 Task: Create a due date automation trigger when advanced on, 2 working days after a card is due add dates not starting this week at 11:00 AM.
Action: Mouse moved to (1129, 89)
Screenshot: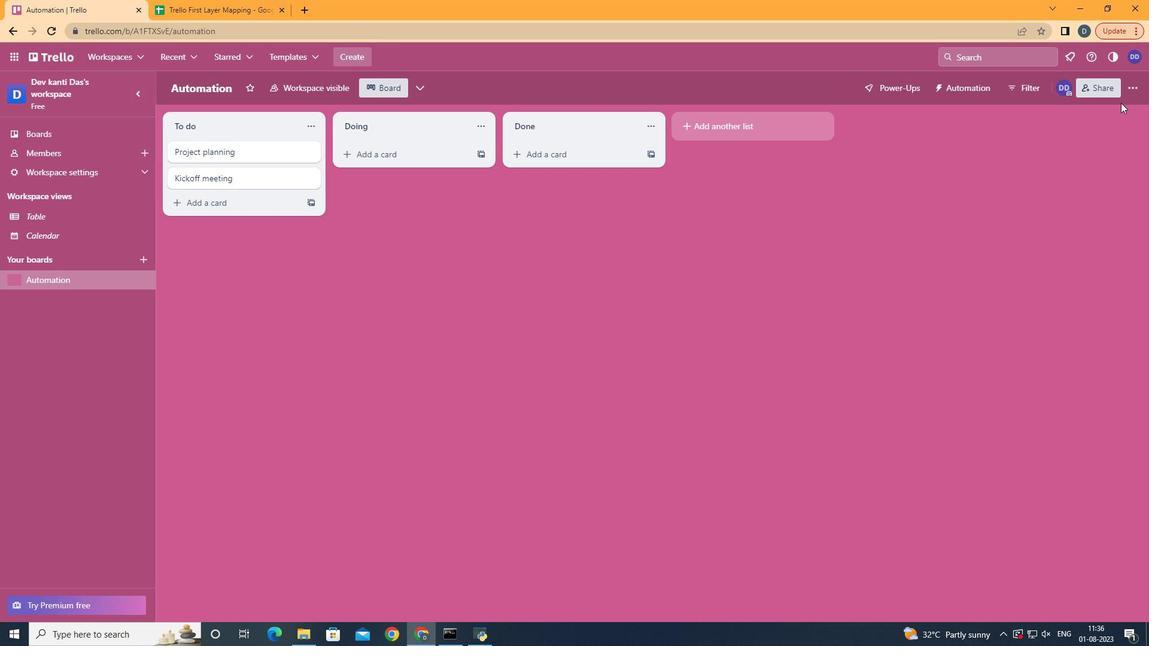 
Action: Mouse pressed left at (1129, 89)
Screenshot: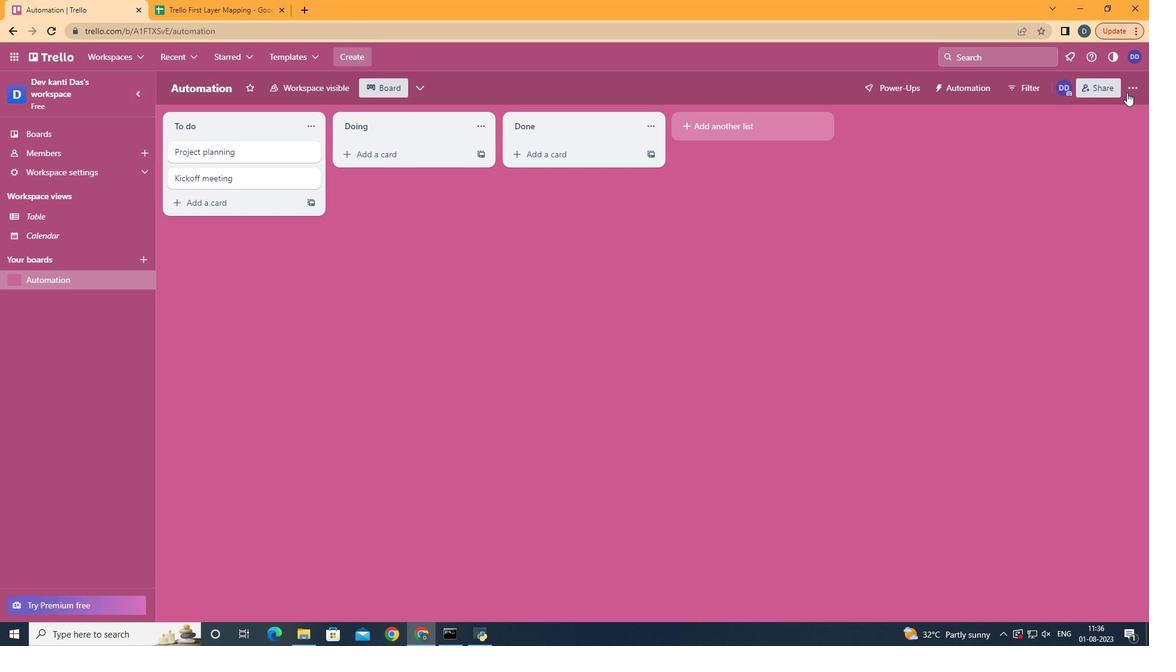
Action: Mouse moved to (1064, 249)
Screenshot: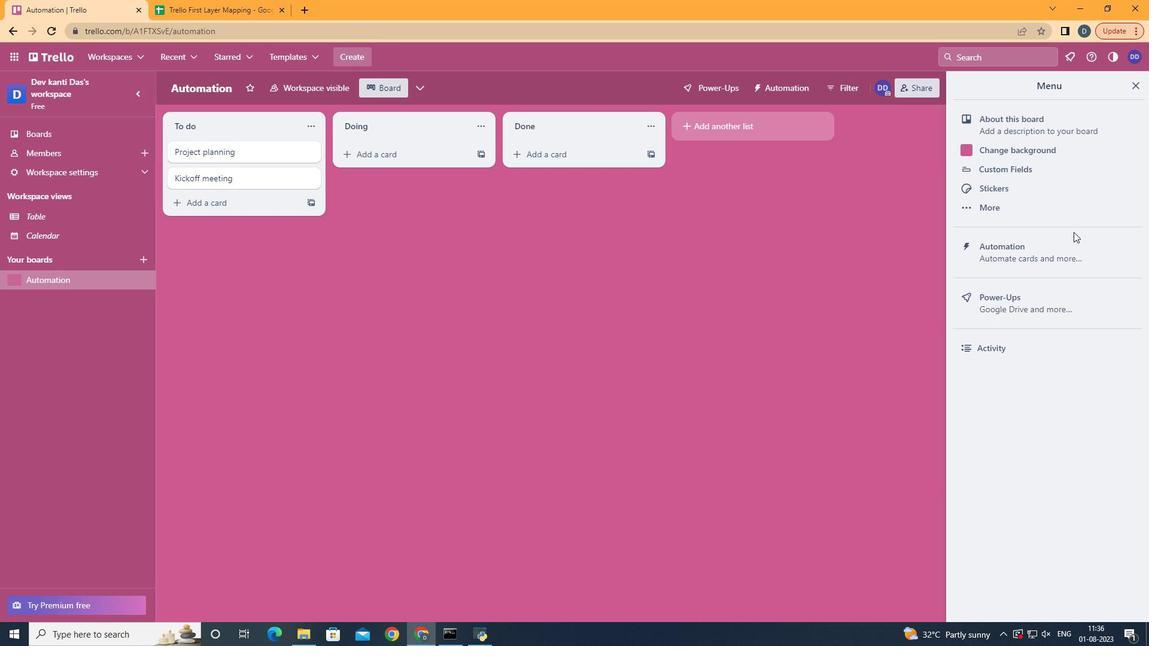 
Action: Mouse pressed left at (1064, 249)
Screenshot: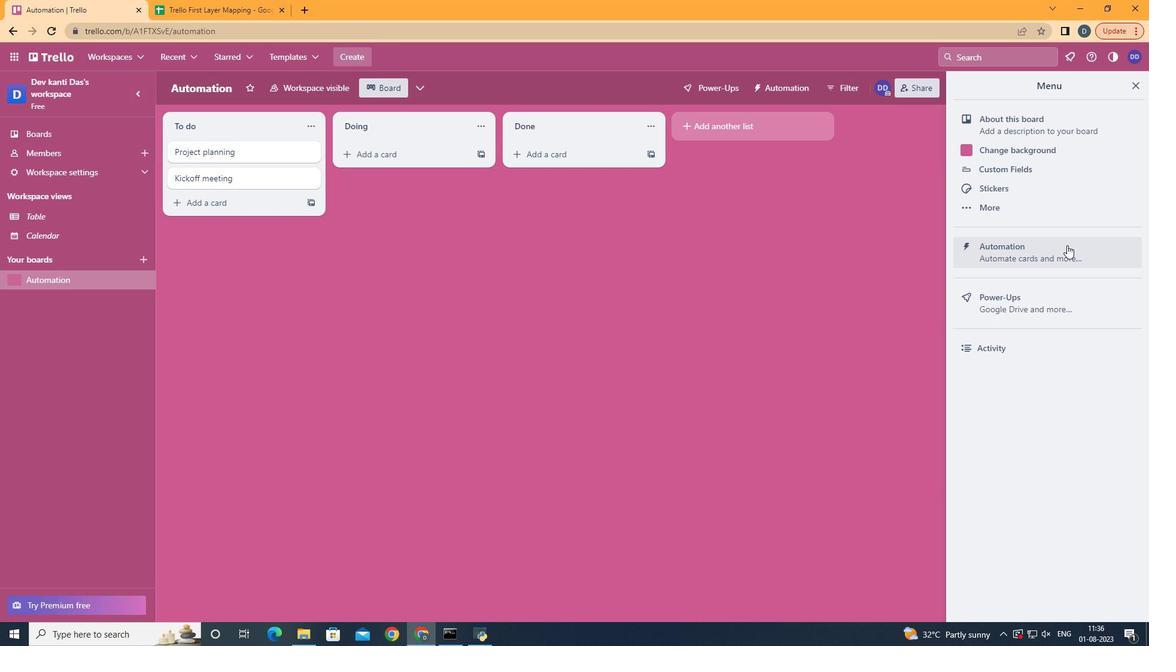 
Action: Mouse moved to (252, 240)
Screenshot: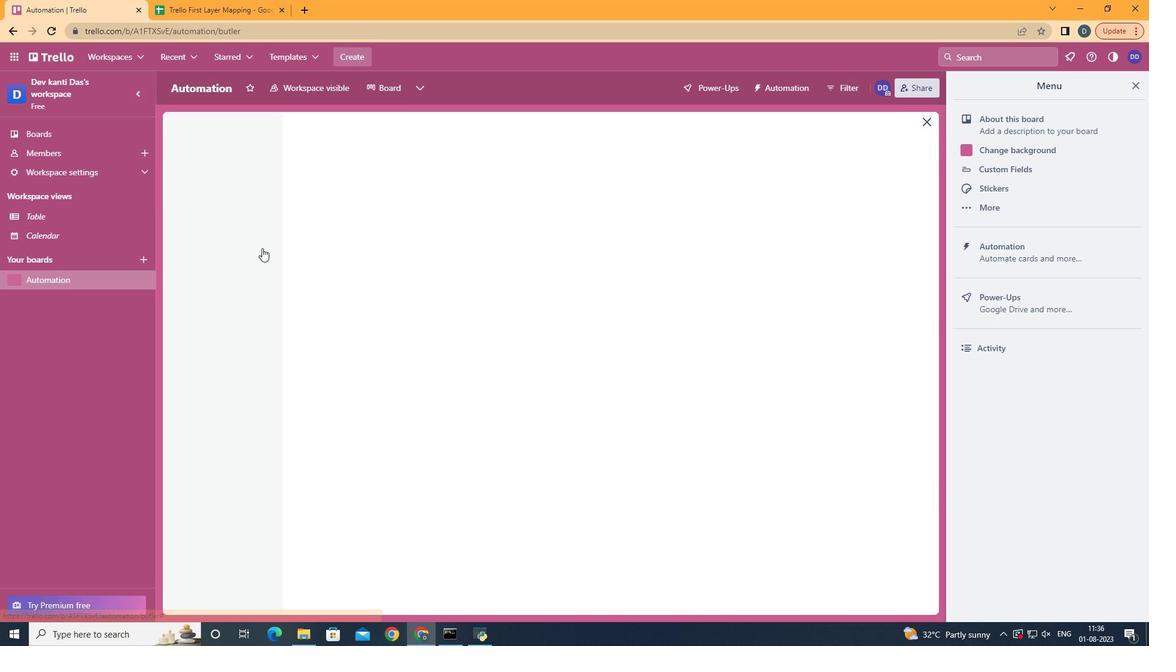 
Action: Mouse pressed left at (252, 240)
Screenshot: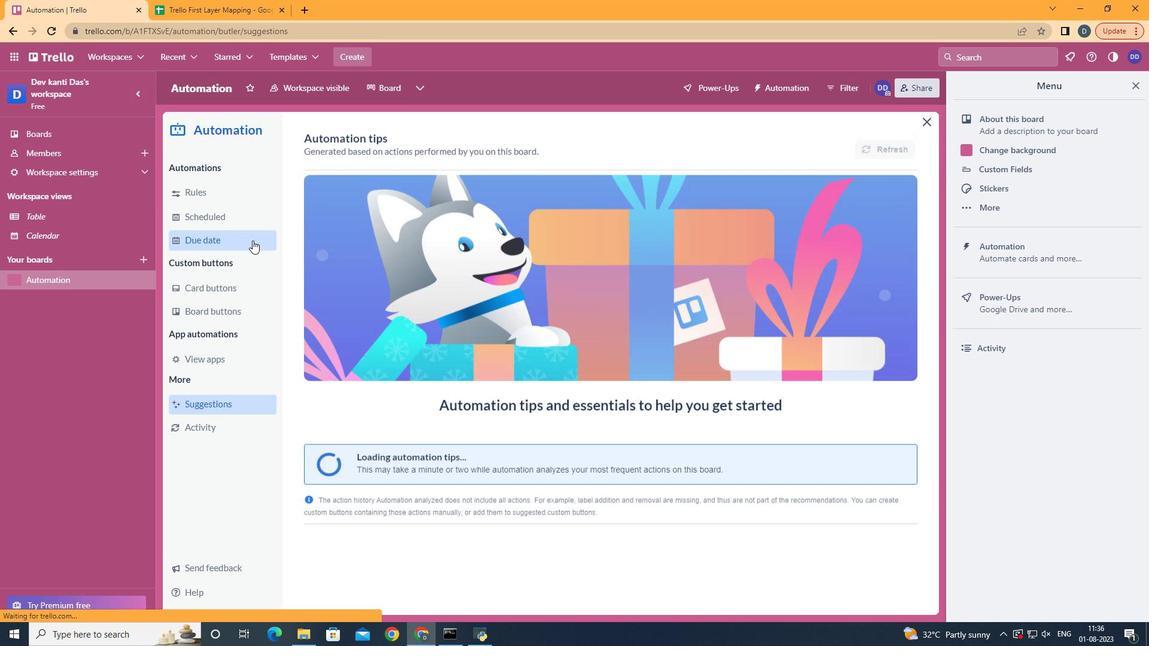
Action: Mouse moved to (841, 142)
Screenshot: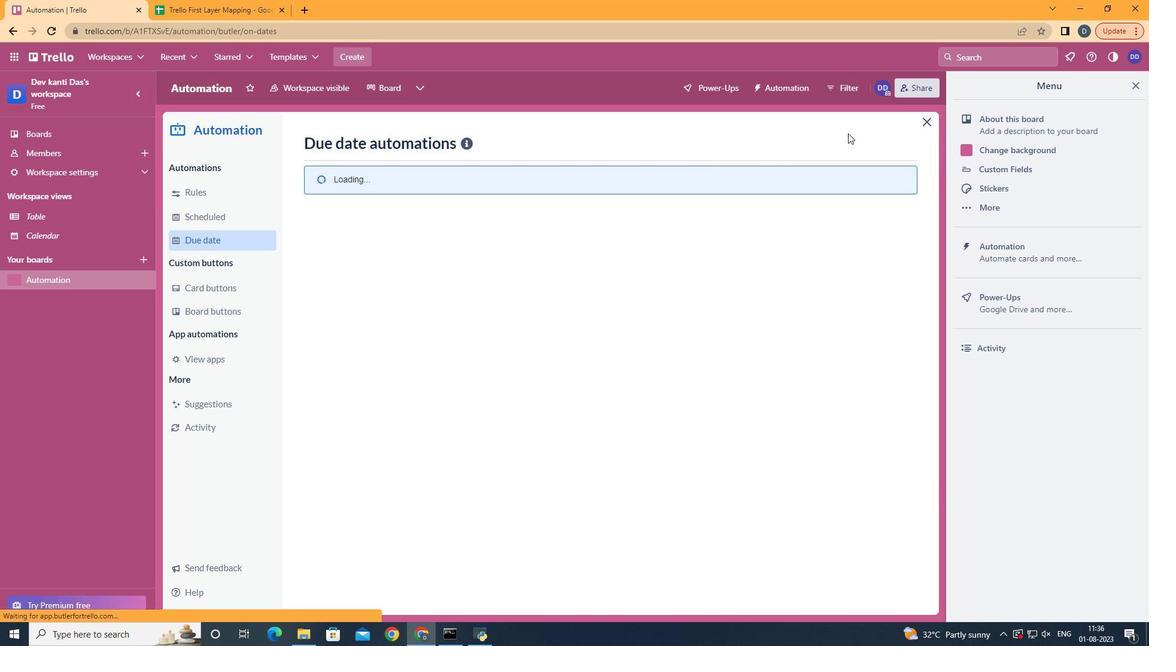 
Action: Mouse pressed left at (841, 142)
Screenshot: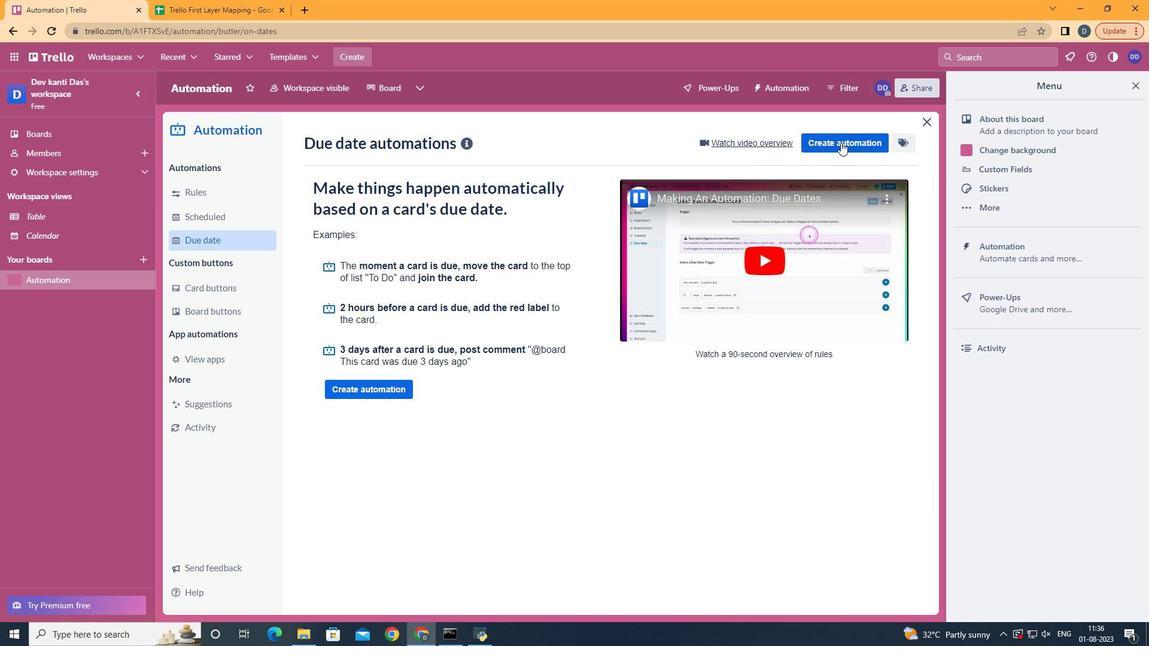 
Action: Mouse moved to (598, 251)
Screenshot: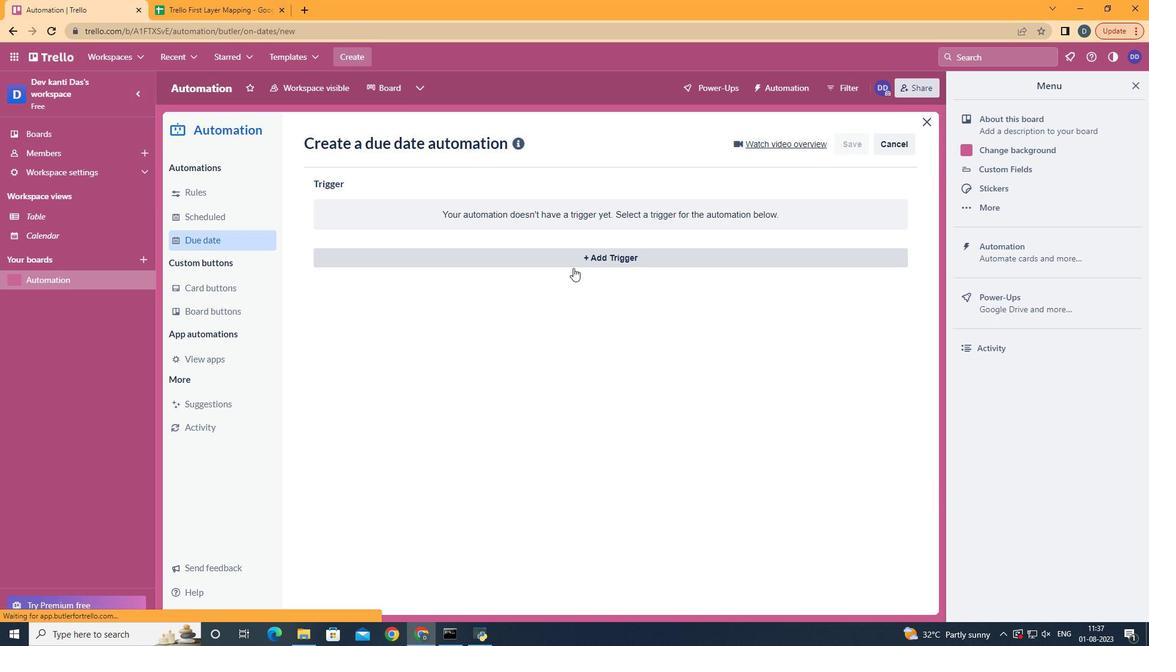 
Action: Mouse pressed left at (598, 251)
Screenshot: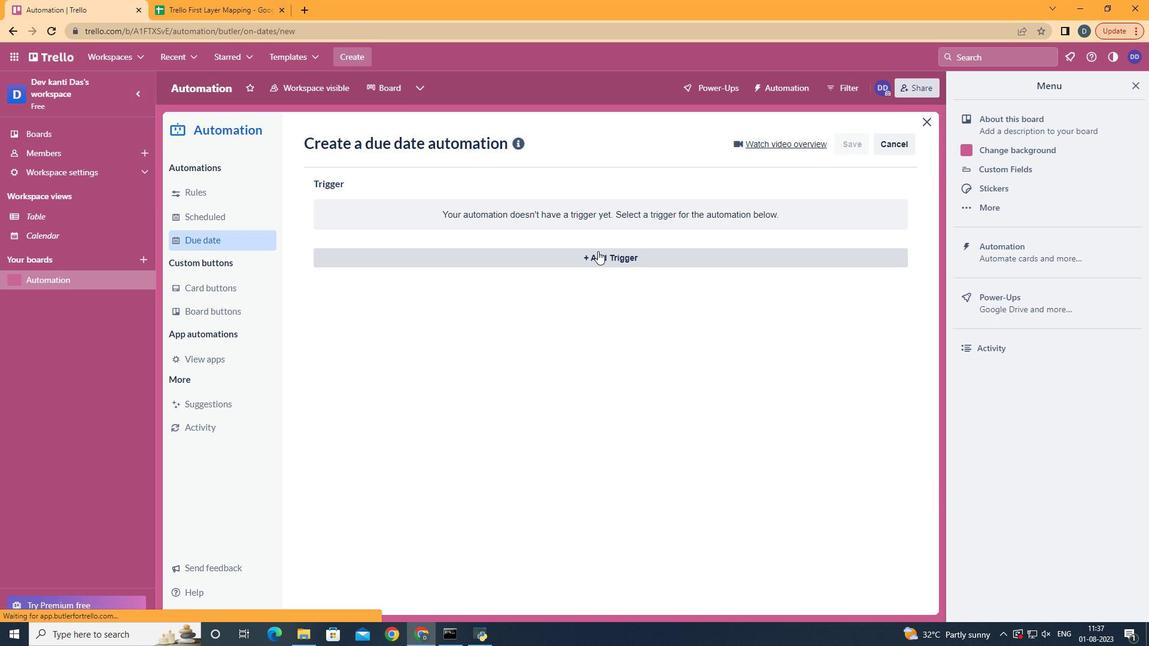 
Action: Mouse moved to (396, 492)
Screenshot: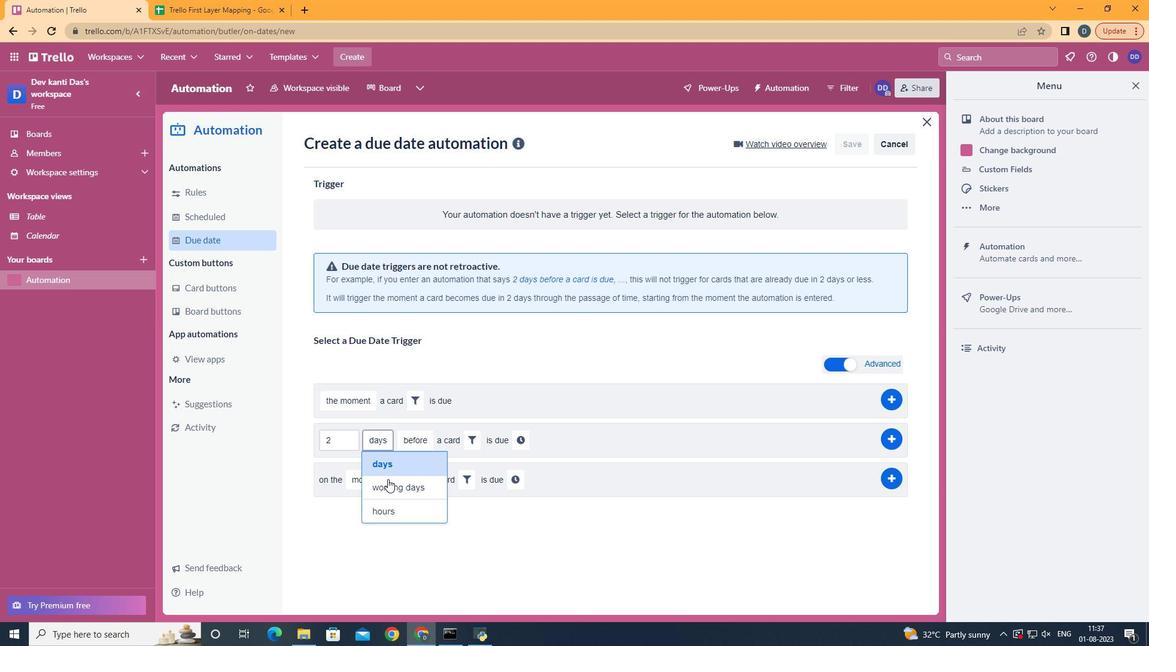 
Action: Mouse pressed left at (396, 492)
Screenshot: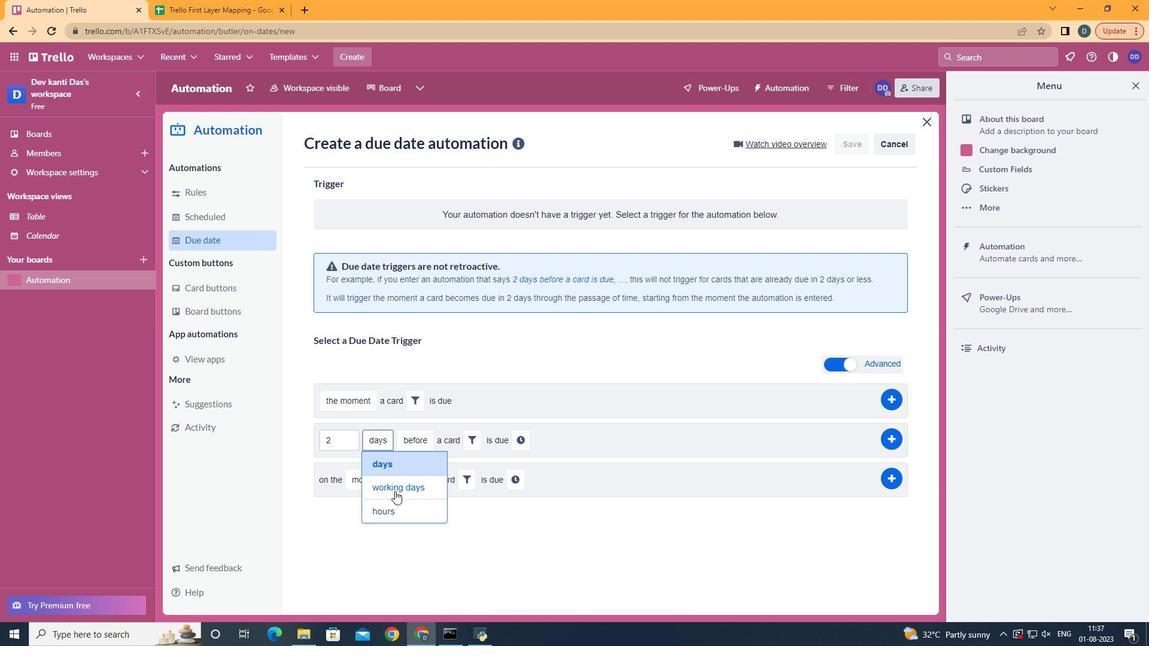 
Action: Mouse moved to (456, 481)
Screenshot: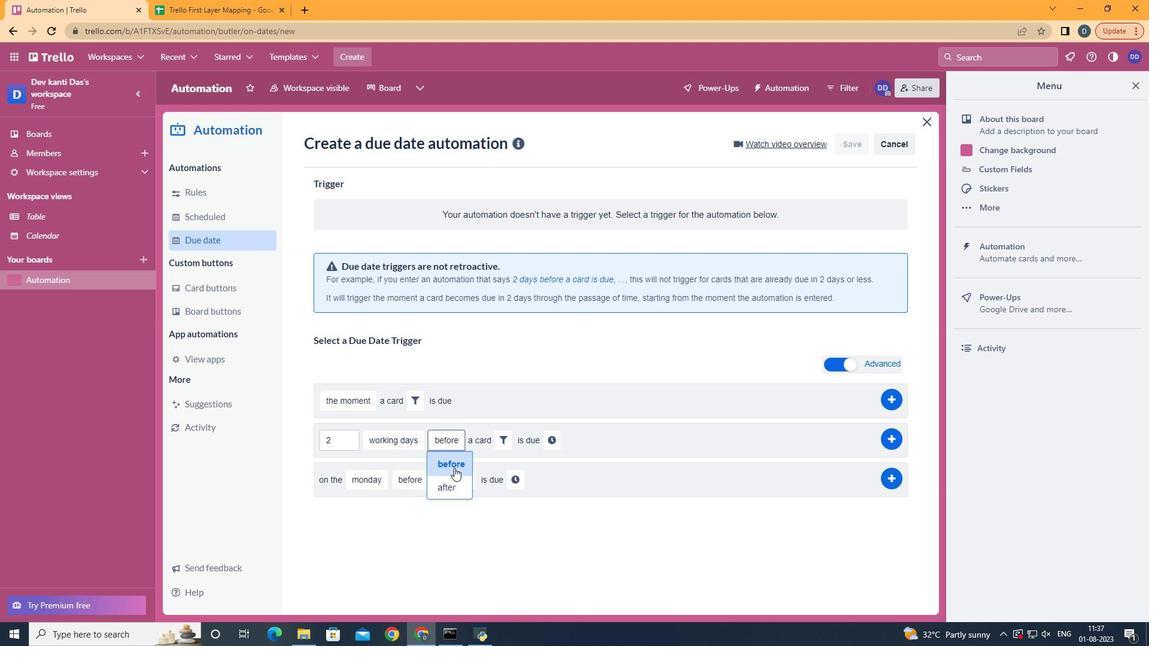 
Action: Mouse pressed left at (456, 481)
Screenshot: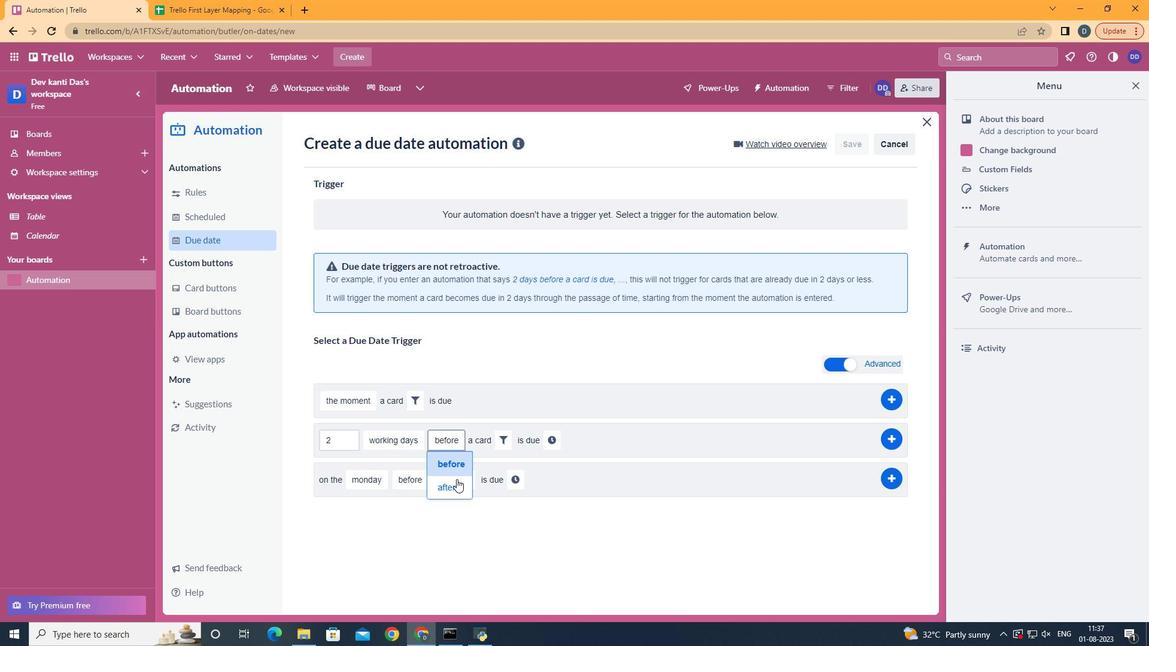 
Action: Mouse moved to (504, 443)
Screenshot: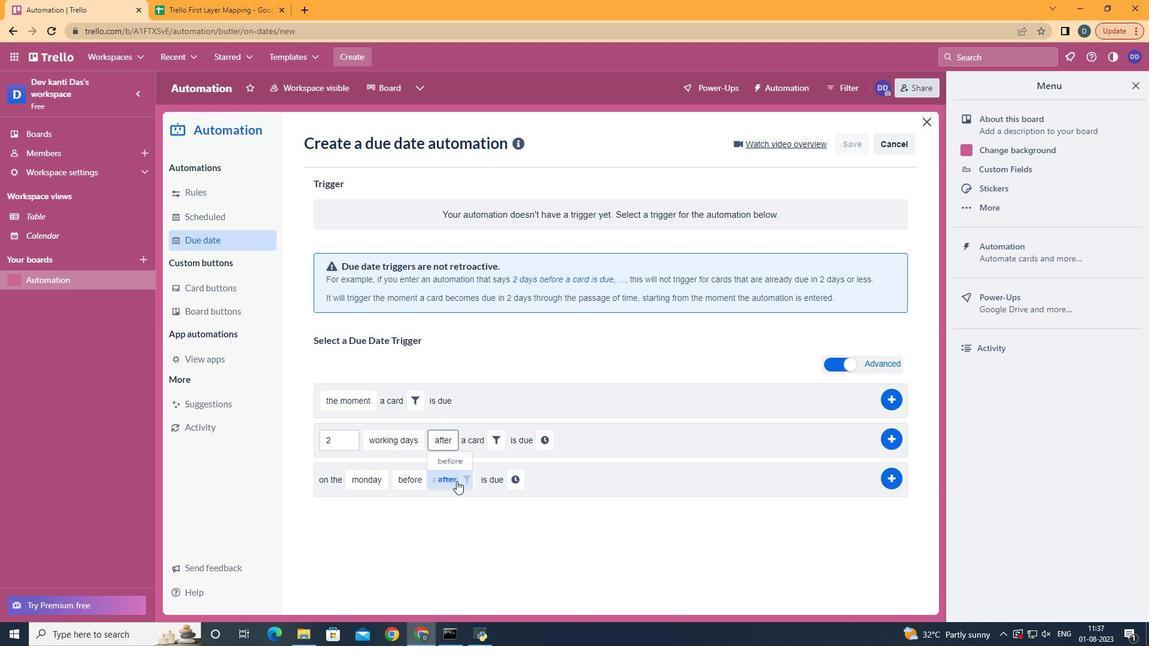 
Action: Mouse pressed left at (504, 443)
Screenshot: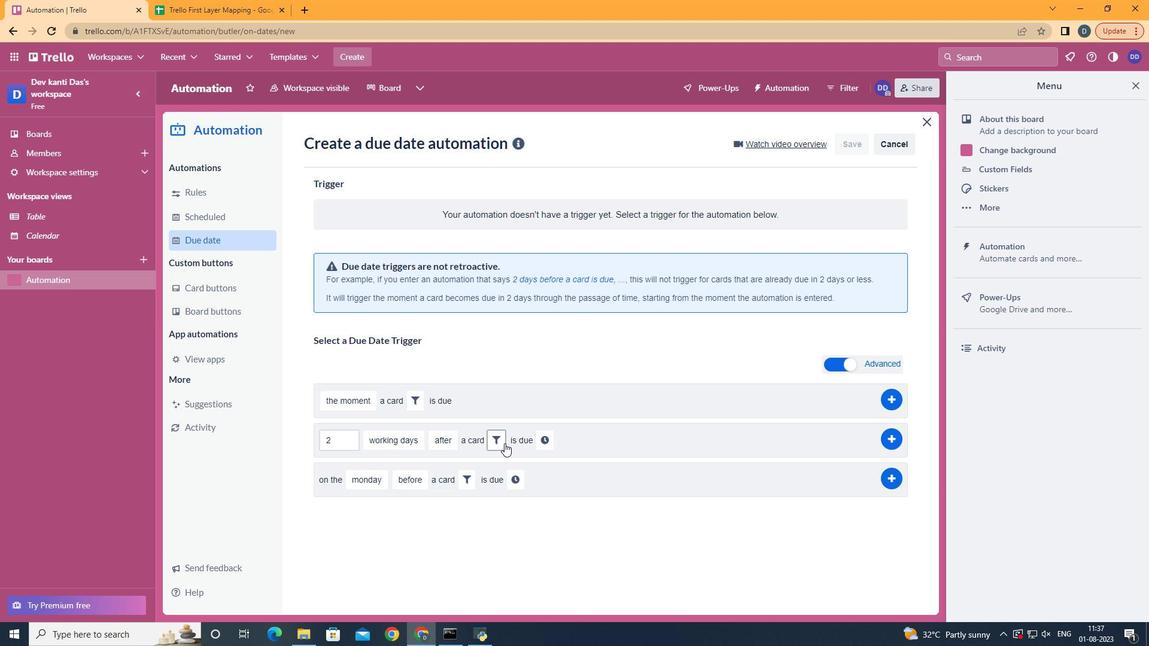 
Action: Mouse moved to (566, 477)
Screenshot: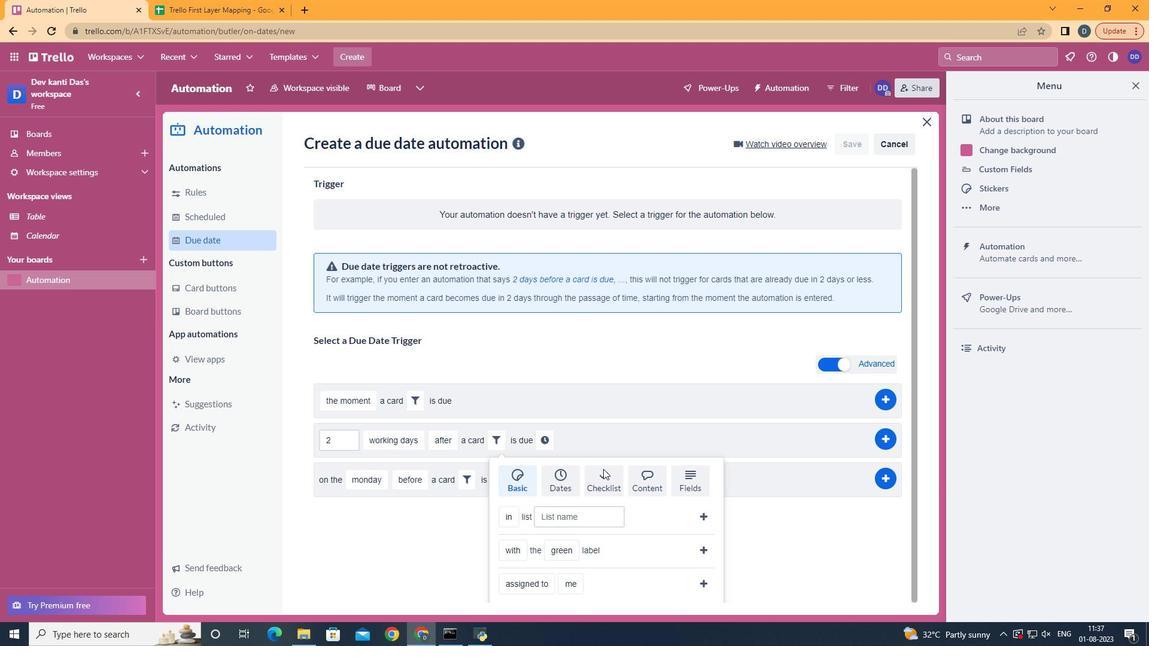 
Action: Mouse pressed left at (566, 477)
Screenshot: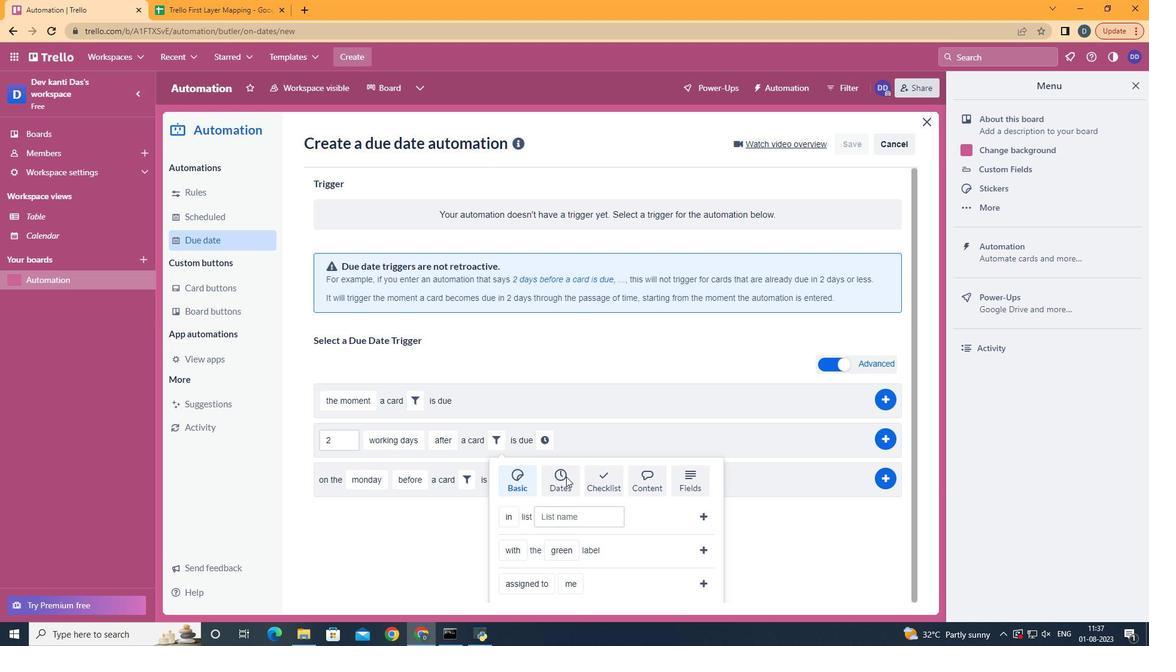 
Action: Mouse scrolled (566, 476) with delta (0, 0)
Screenshot: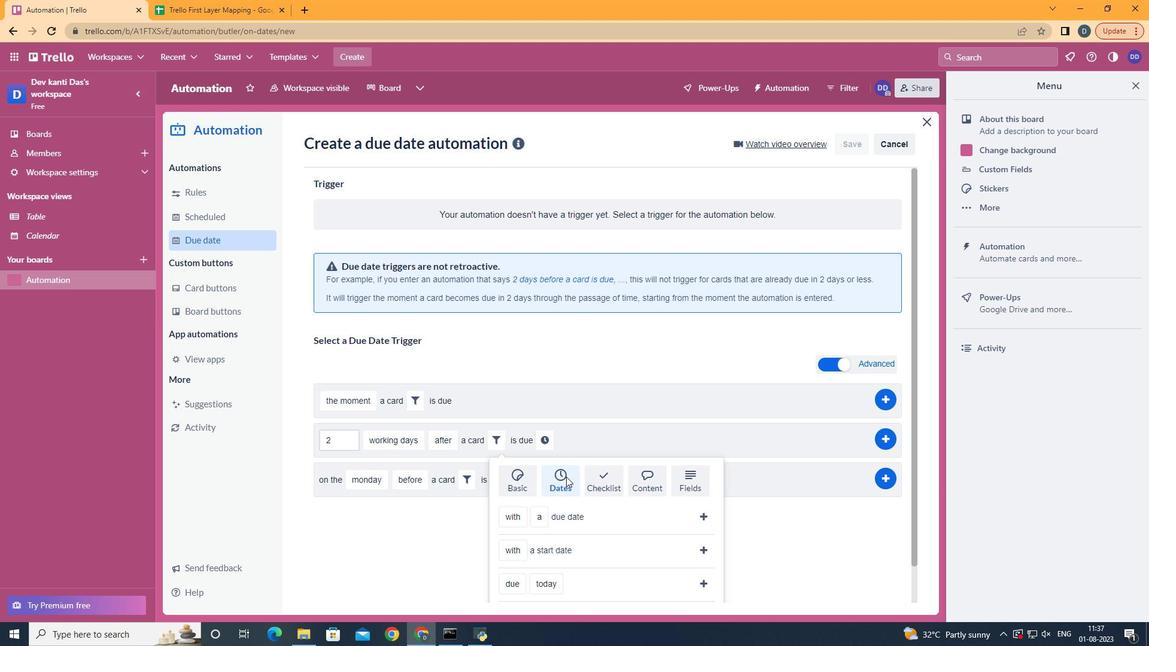 
Action: Mouse scrolled (566, 476) with delta (0, 0)
Screenshot: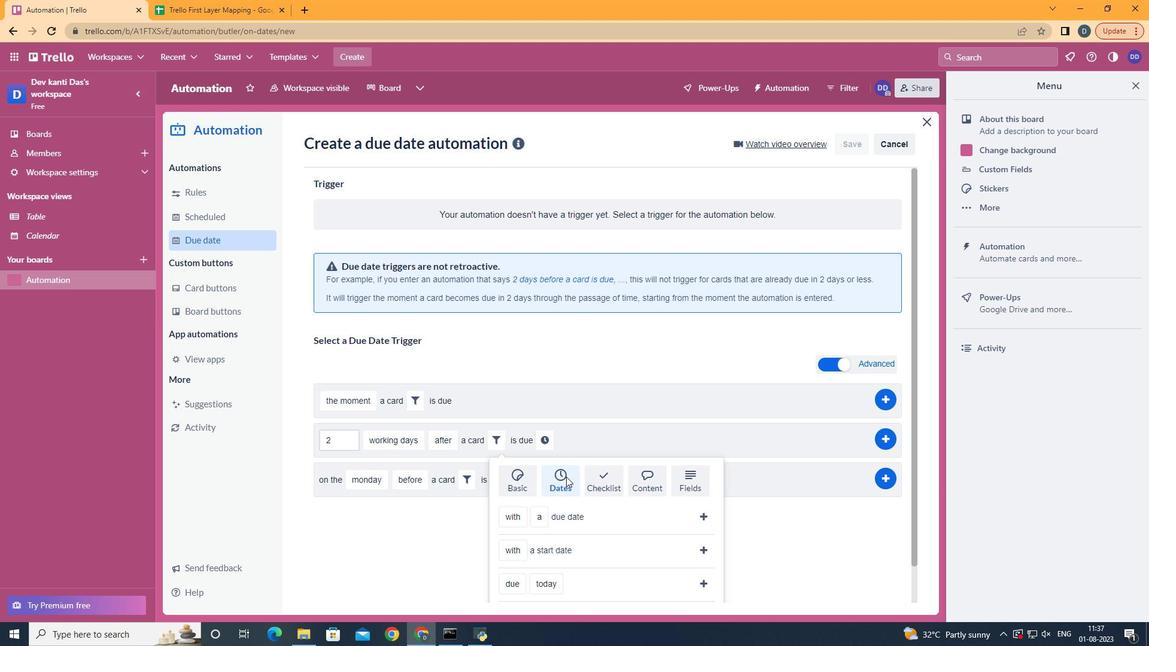 
Action: Mouse scrolled (566, 476) with delta (0, 0)
Screenshot: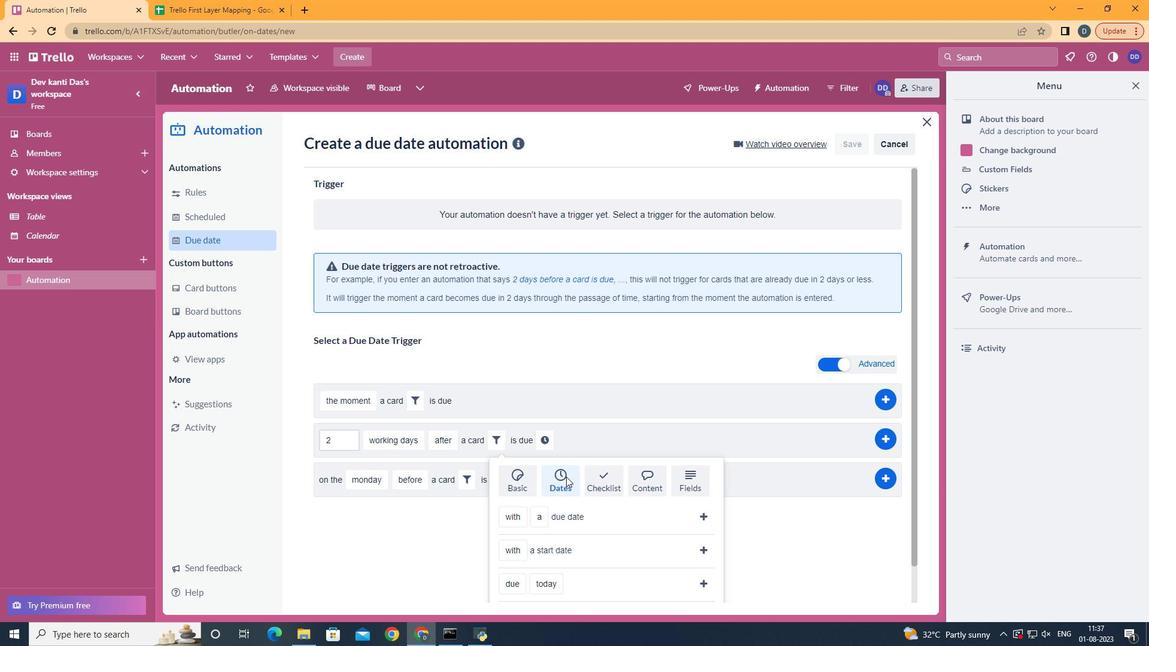 
Action: Mouse scrolled (566, 476) with delta (0, 0)
Screenshot: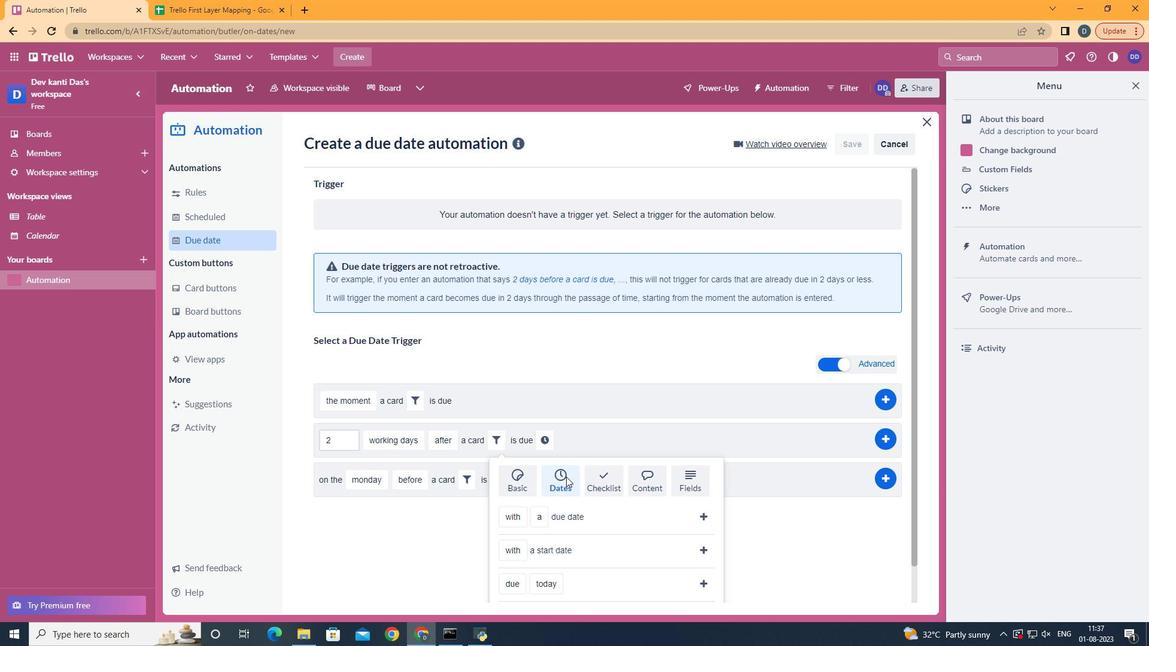 
Action: Mouse scrolled (566, 476) with delta (0, 0)
Screenshot: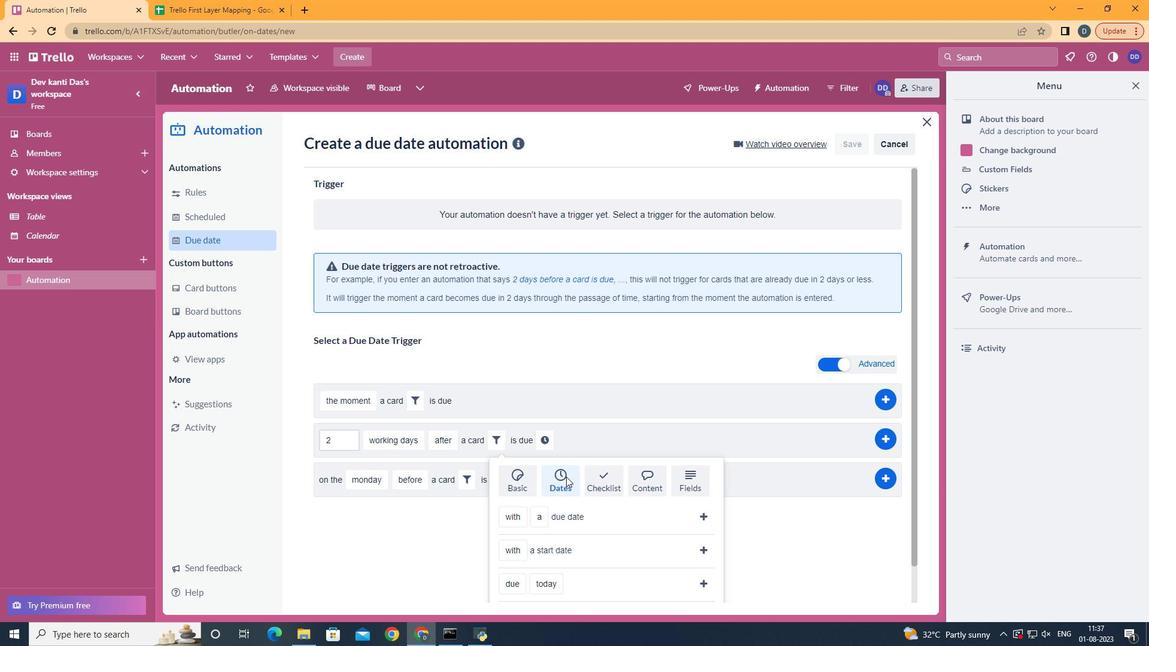 
Action: Mouse moved to (527, 520)
Screenshot: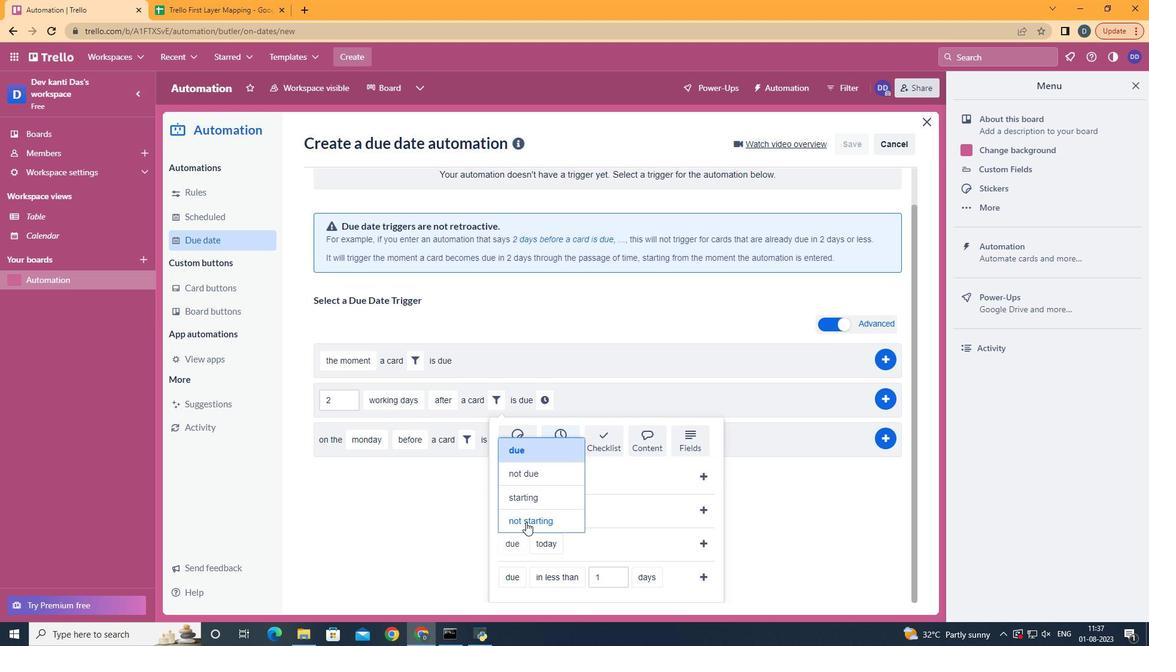 
Action: Mouse pressed left at (527, 520)
Screenshot: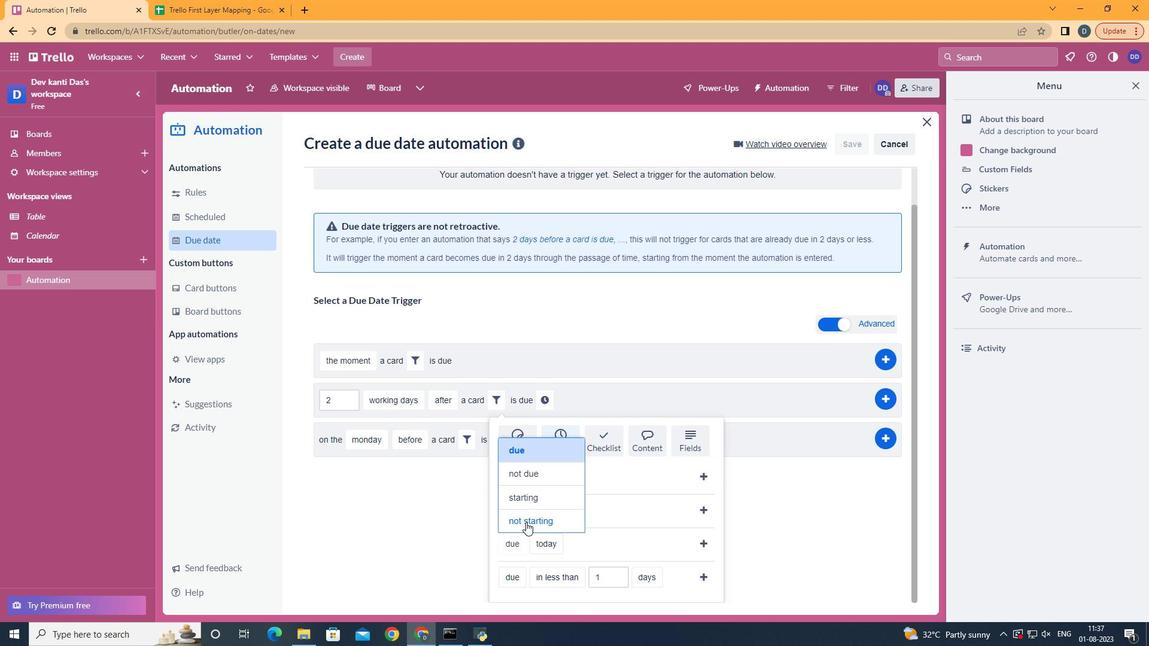 
Action: Mouse moved to (599, 444)
Screenshot: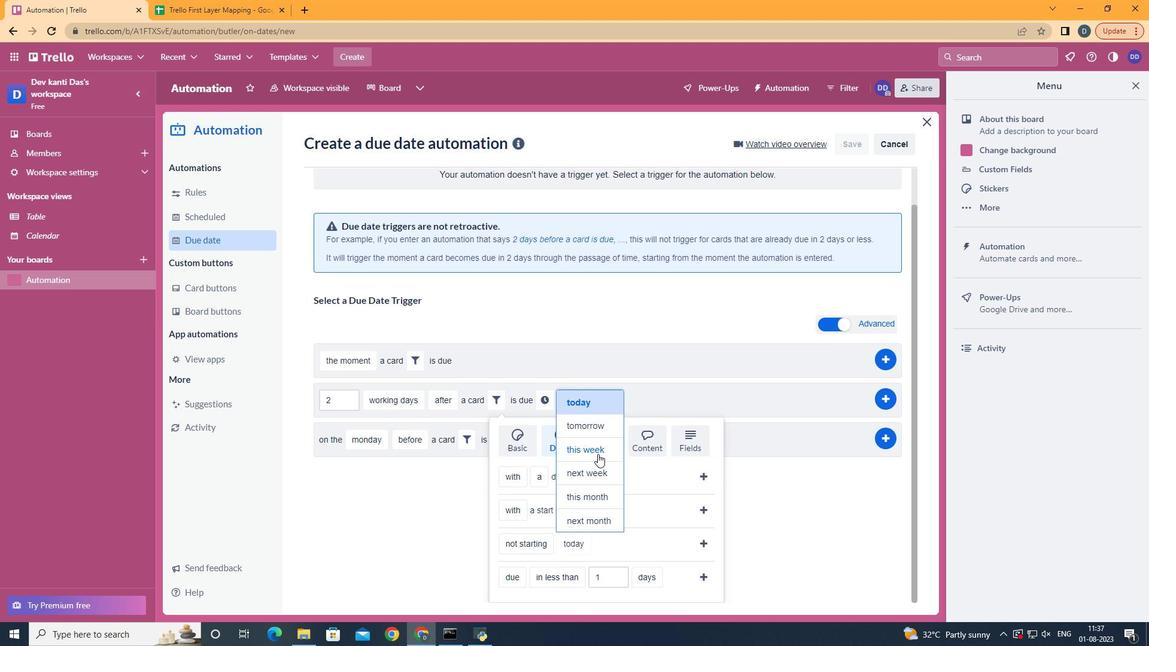 
Action: Mouse pressed left at (599, 444)
Screenshot: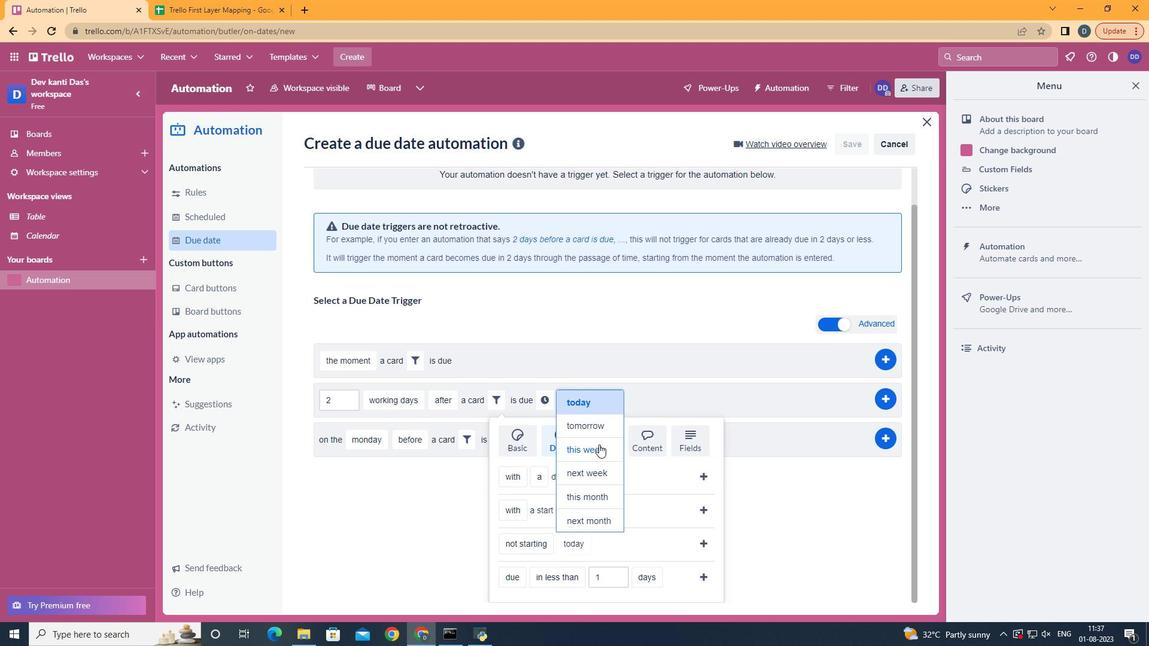 
Action: Mouse moved to (705, 544)
Screenshot: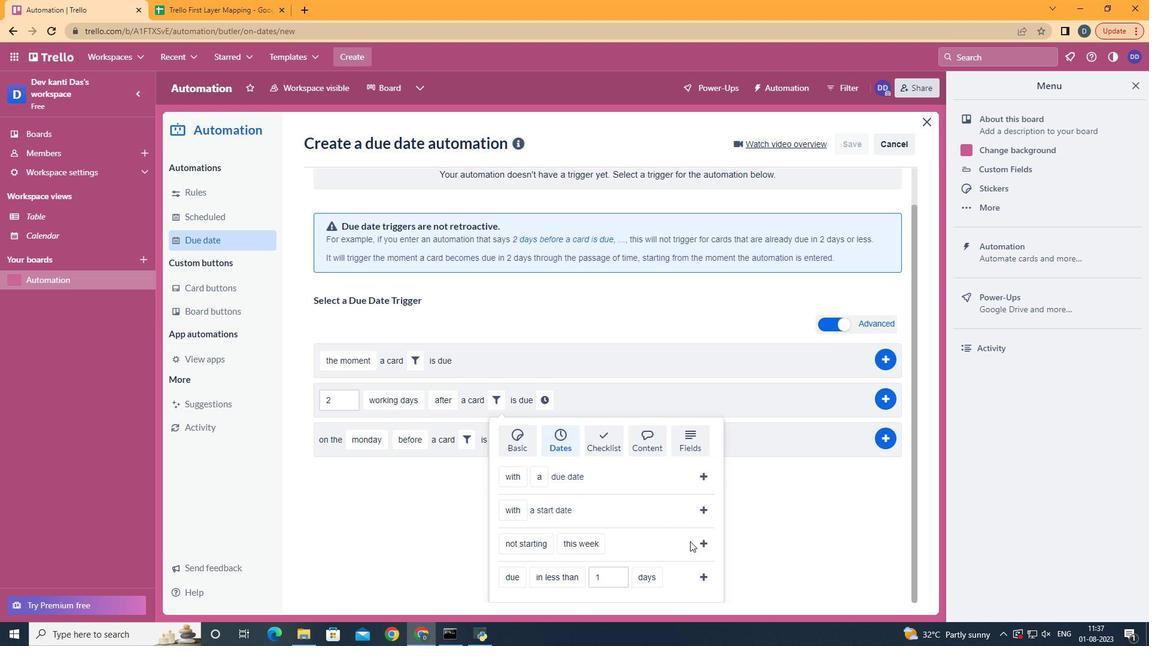 
Action: Mouse pressed left at (705, 544)
Screenshot: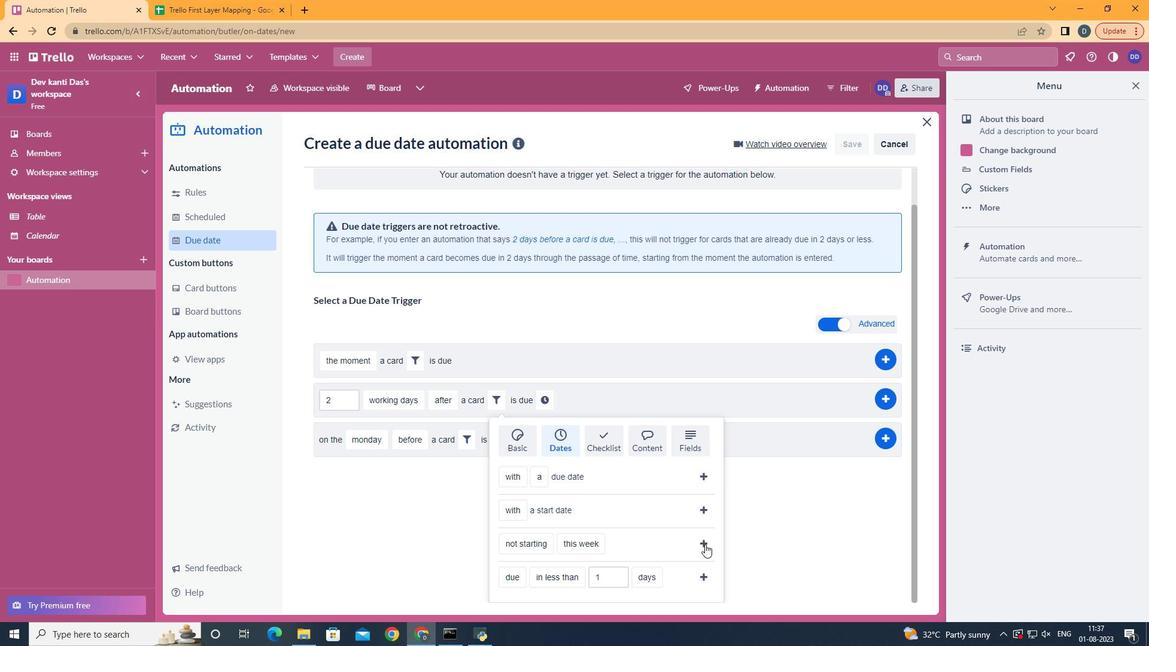
Action: Mouse moved to (653, 425)
Screenshot: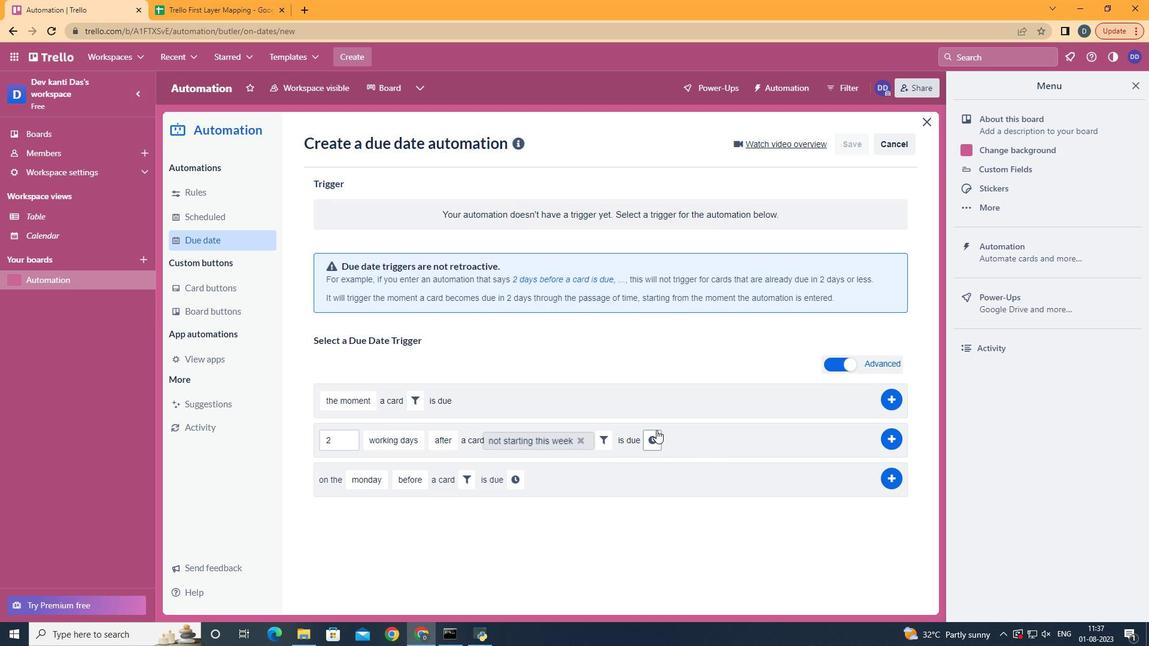 
Action: Mouse pressed left at (653, 425)
Screenshot: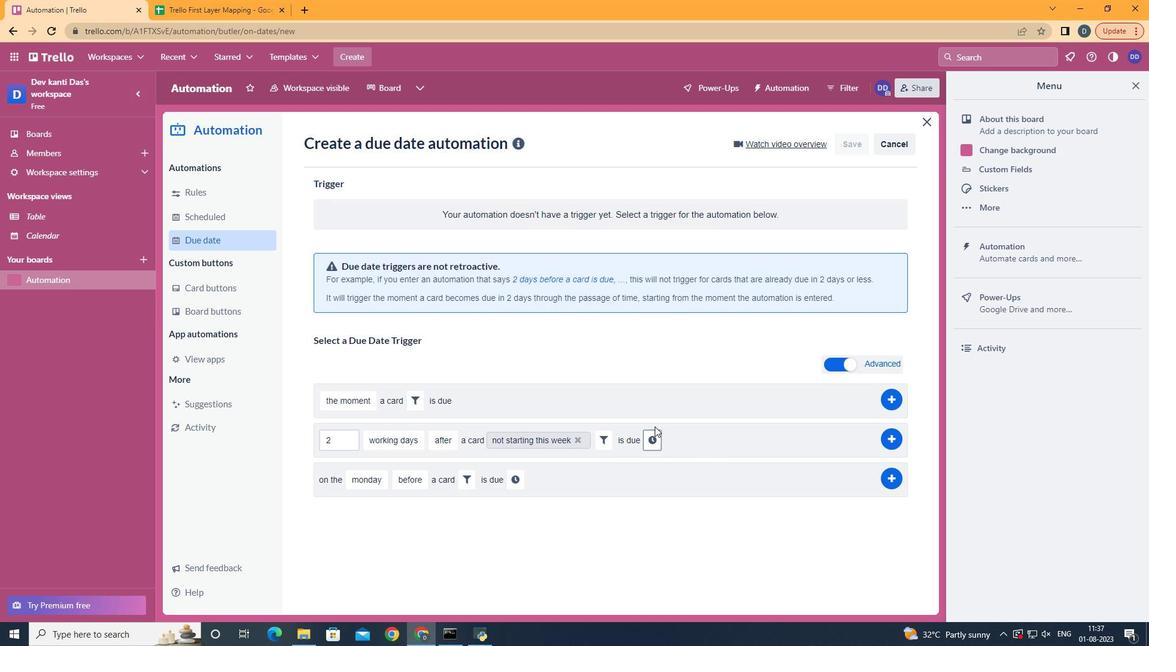 
Action: Mouse moved to (657, 433)
Screenshot: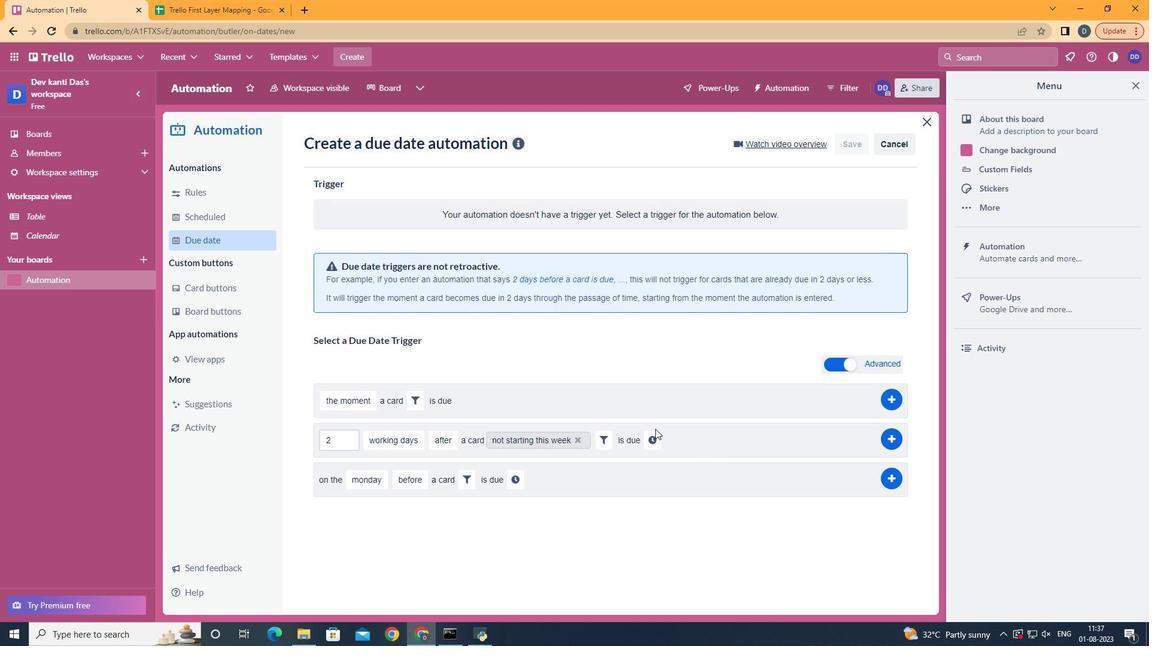 
Action: Mouse pressed left at (657, 433)
Screenshot: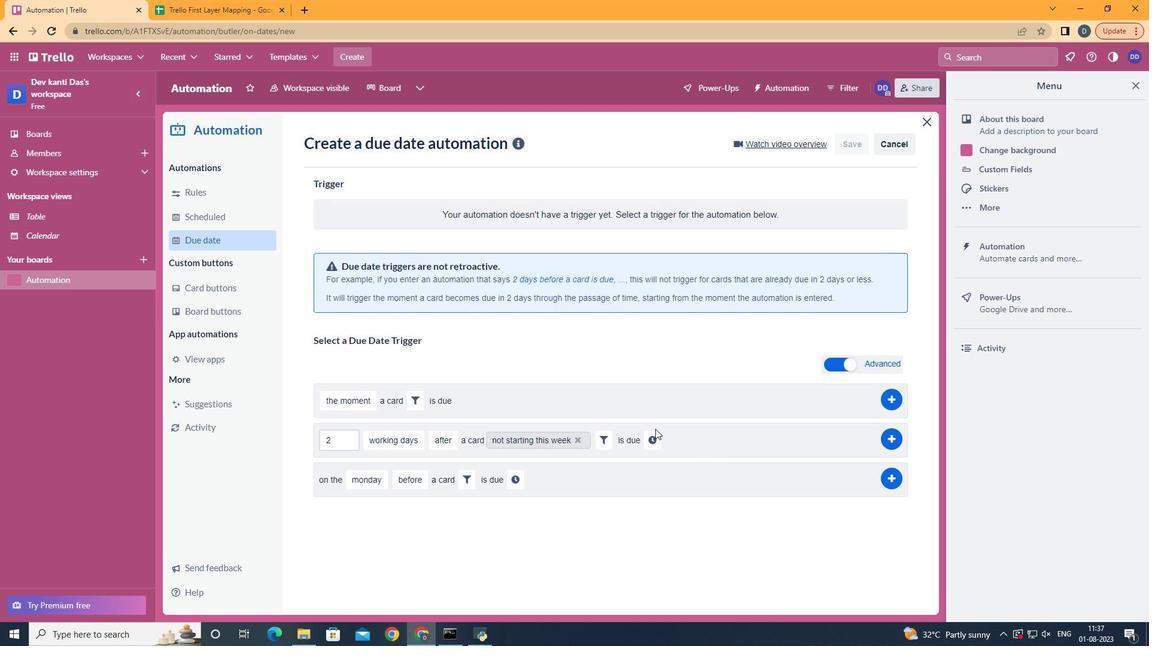 
Action: Mouse moved to (732, 439)
Screenshot: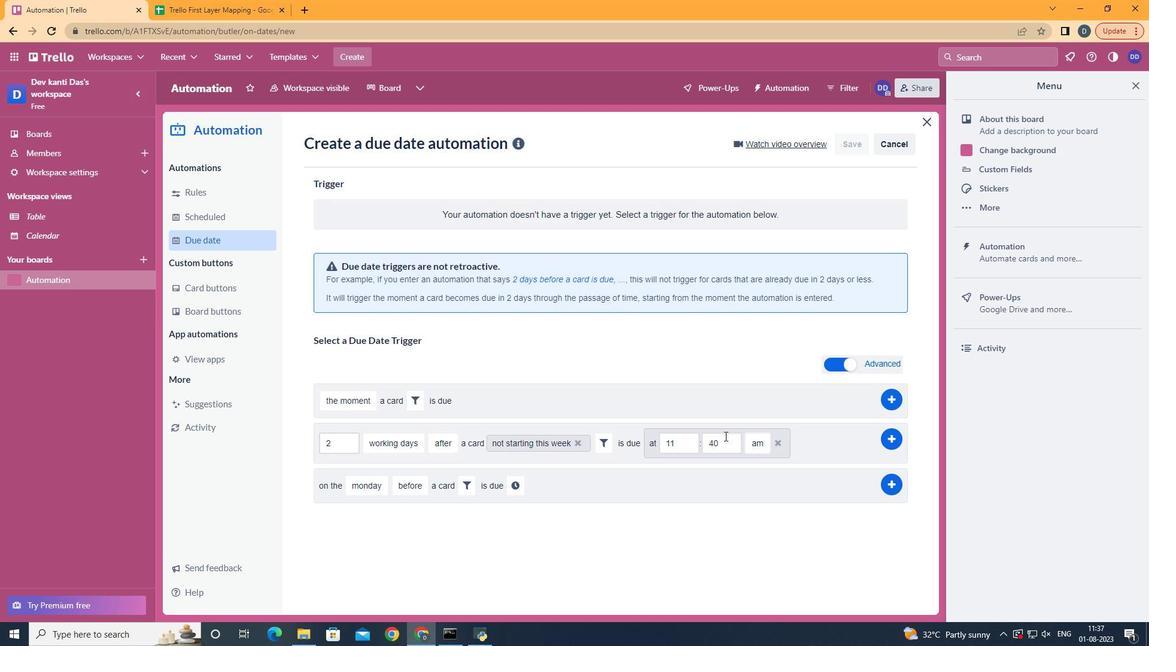 
Action: Mouse pressed left at (732, 439)
Screenshot: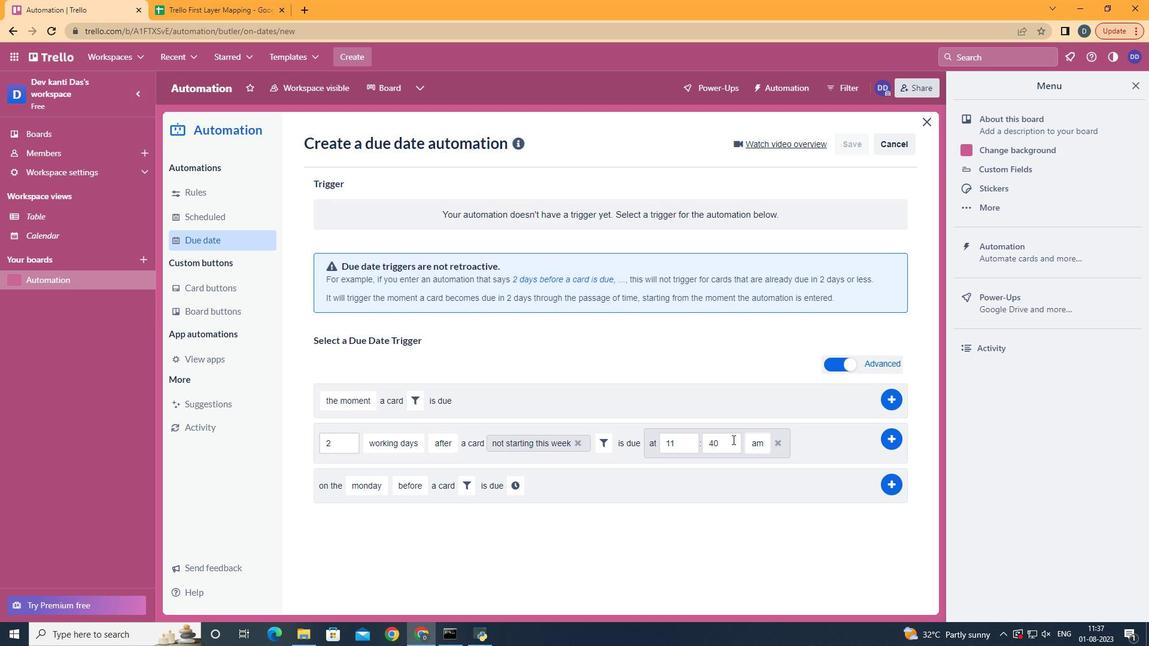 
Action: Key pressed <Key.backspace><Key.backspace>00
Screenshot: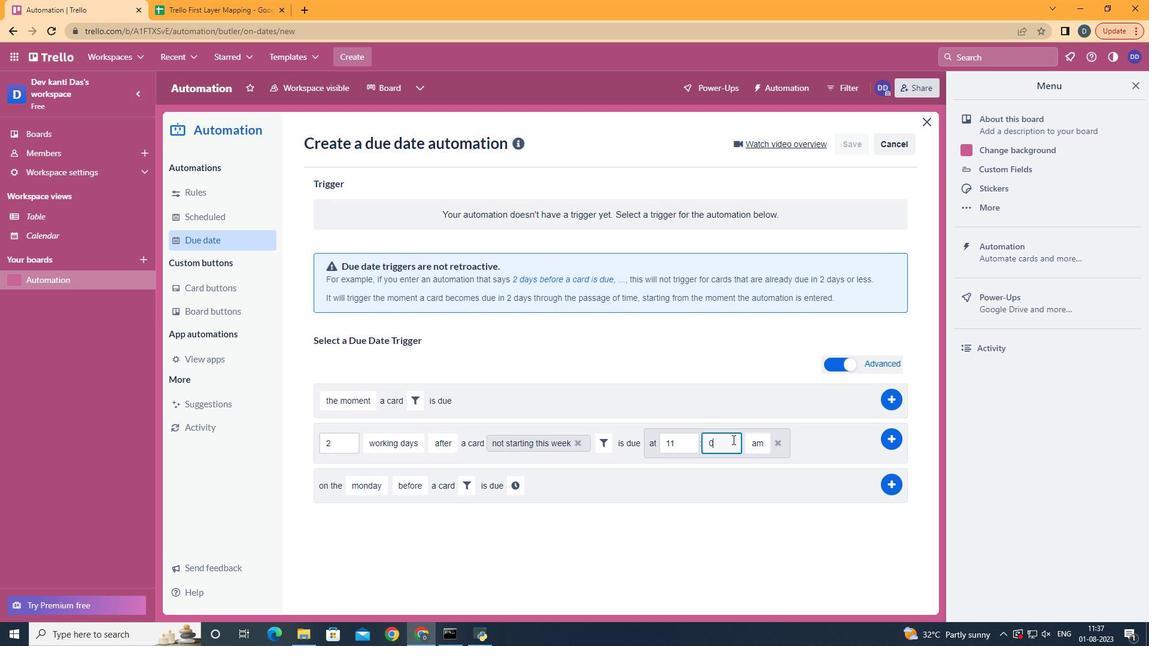 
Action: Mouse moved to (878, 436)
Screenshot: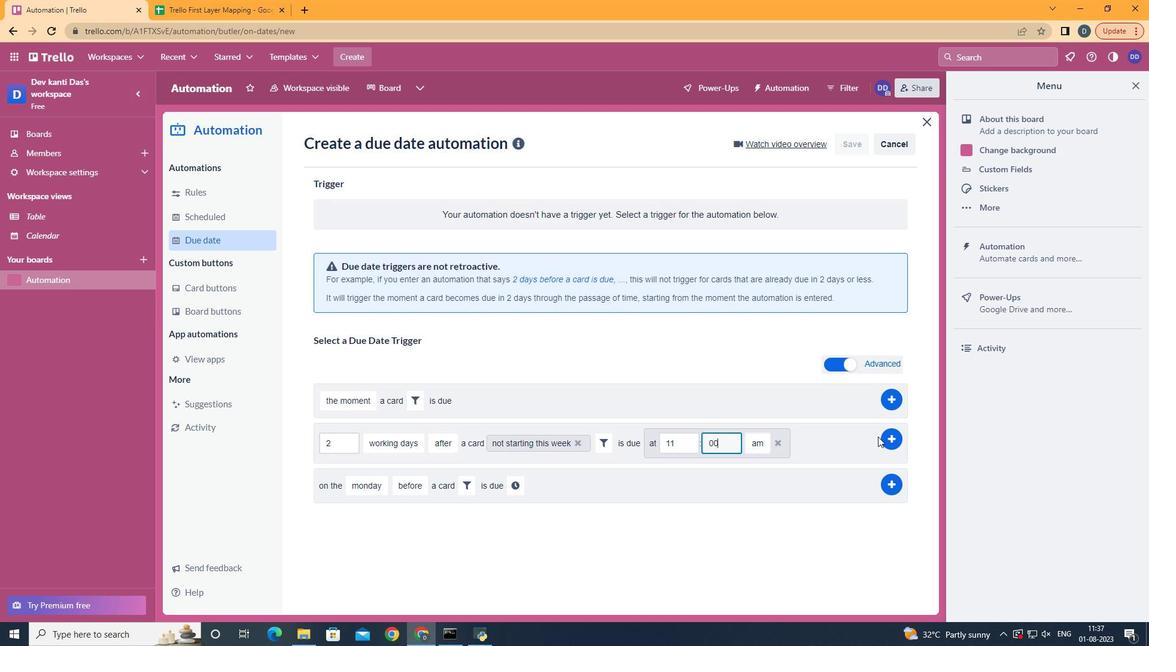 
Action: Mouse pressed left at (878, 436)
Screenshot: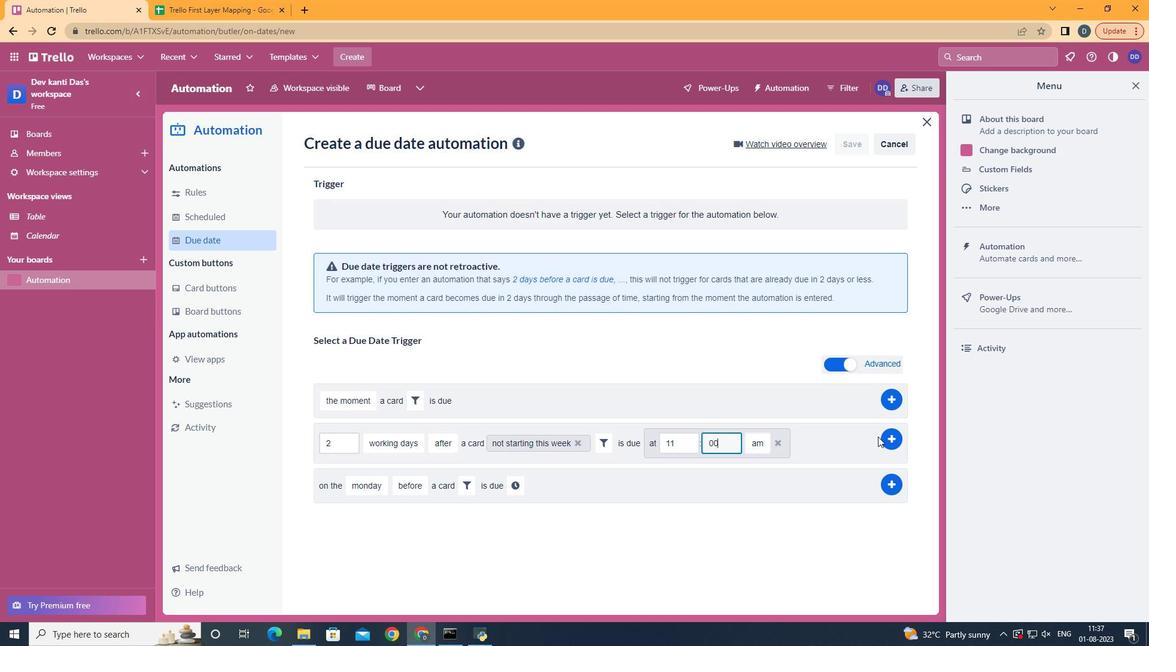 
Action: Mouse moved to (881, 436)
Screenshot: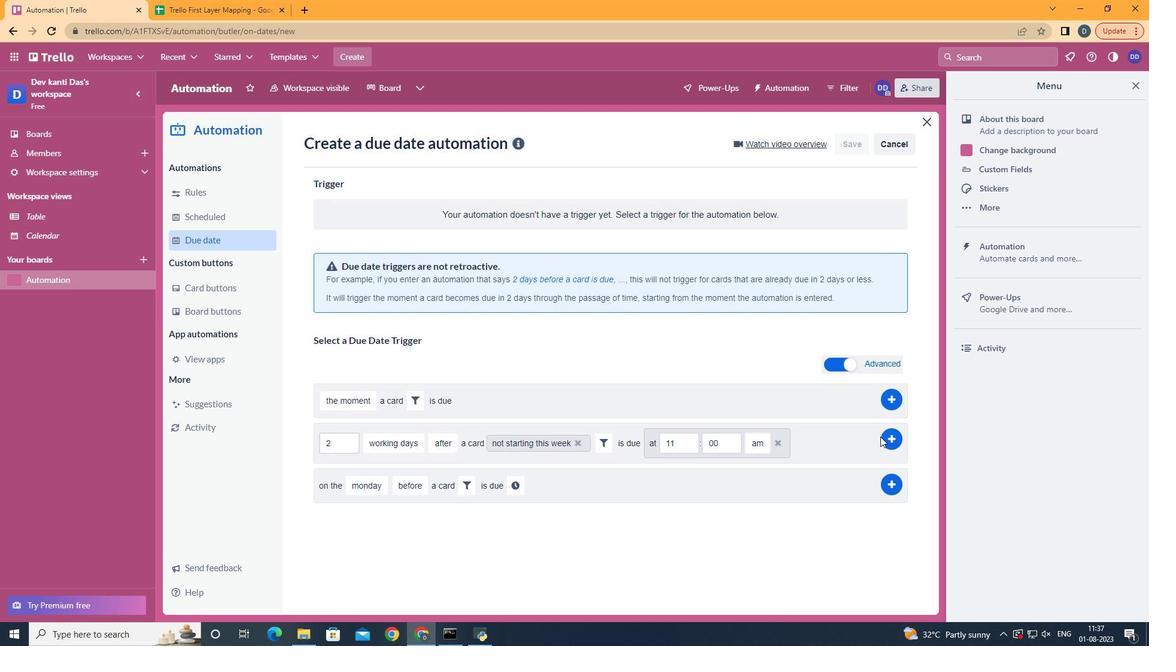 
Action: Mouse pressed left at (881, 436)
Screenshot: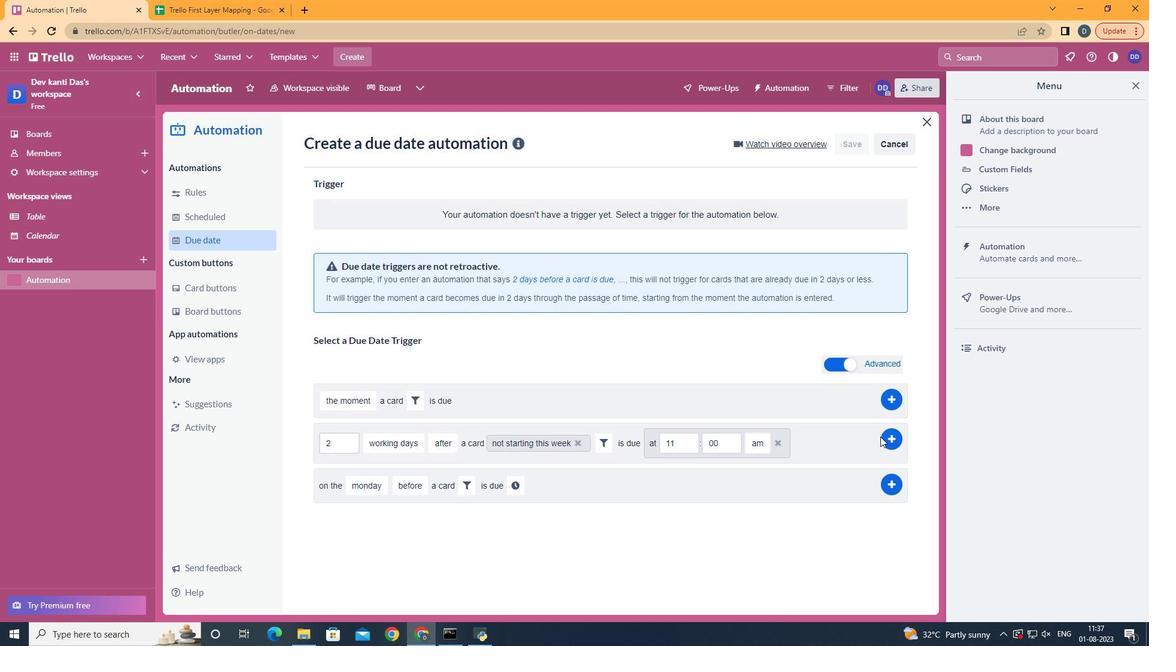 
Action: Mouse moved to (599, 289)
Screenshot: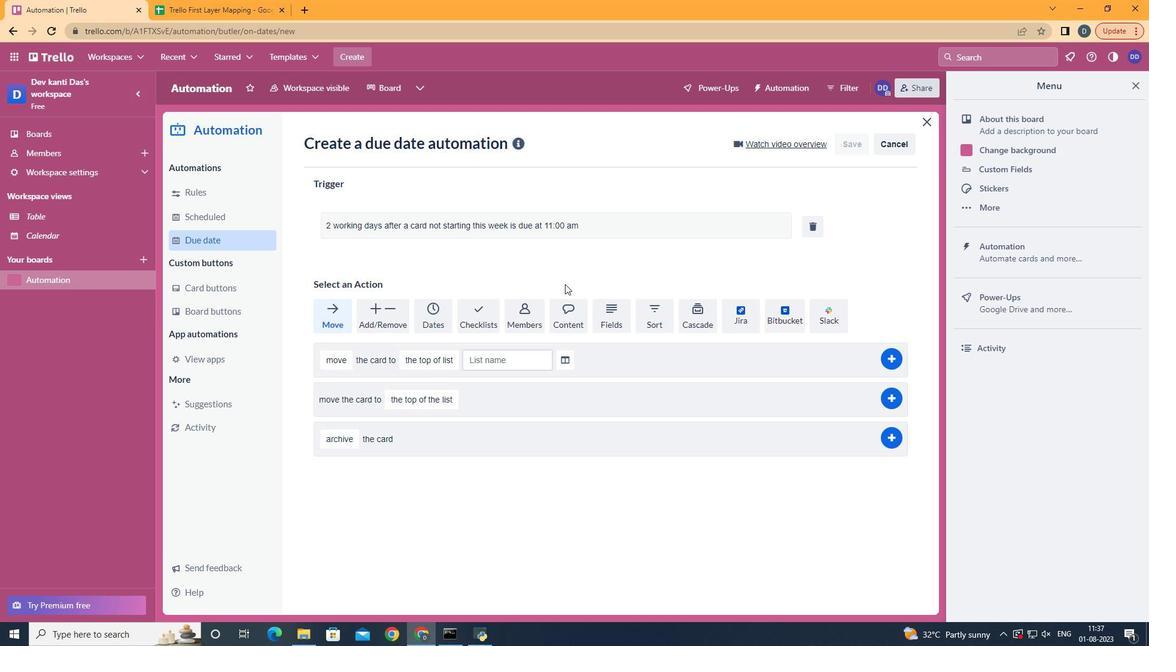 
